Task: Enable the audio filter "Audio part of the Bar Graph function" for transcode stream output.
Action: Mouse moved to (109, 15)
Screenshot: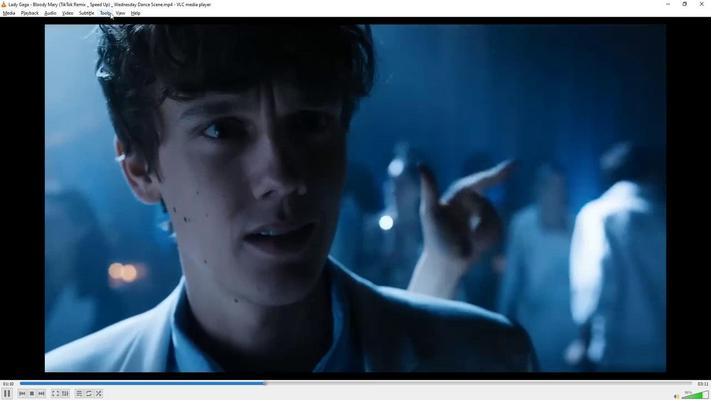 
Action: Mouse pressed left at (109, 15)
Screenshot: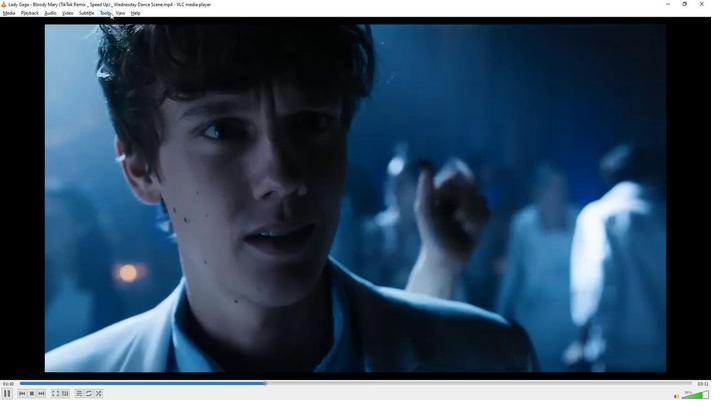 
Action: Mouse moved to (120, 102)
Screenshot: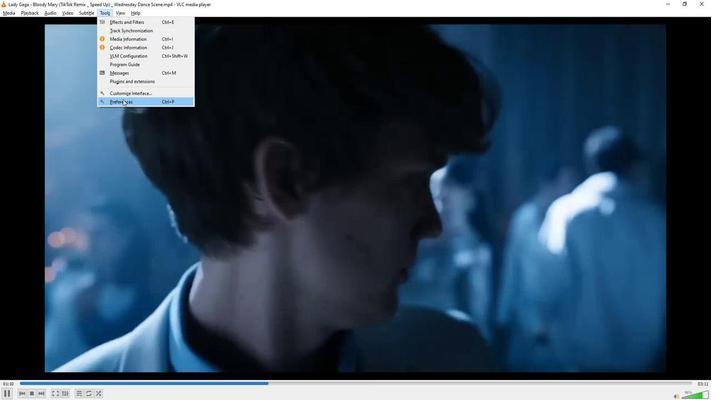 
Action: Mouse pressed left at (120, 102)
Screenshot: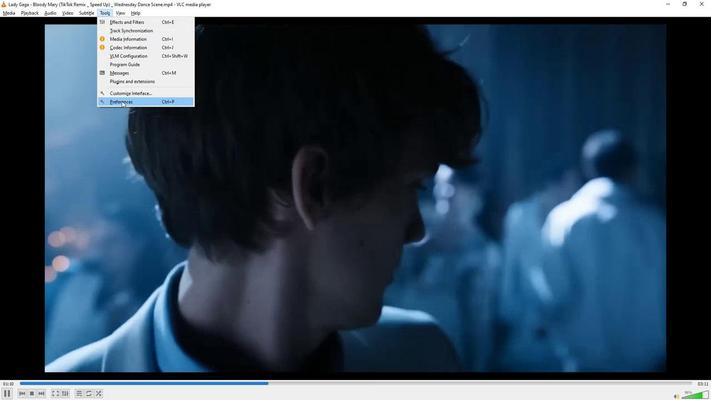 
Action: Mouse moved to (234, 234)
Screenshot: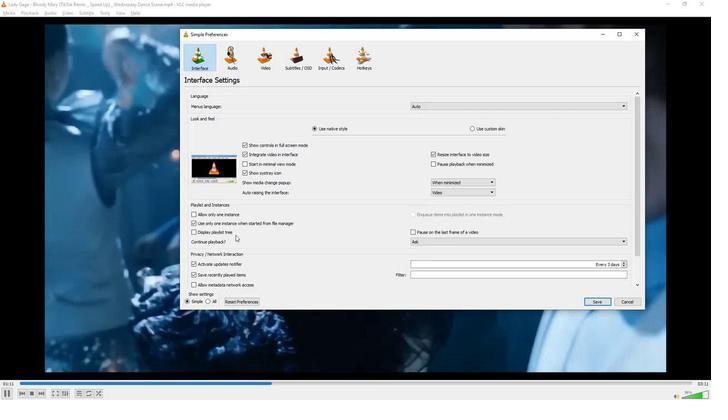 
Action: Mouse scrolled (234, 234) with delta (0, 0)
Screenshot: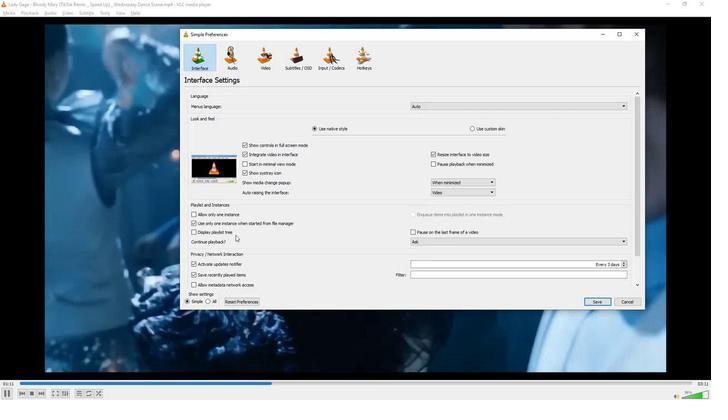 
Action: Mouse moved to (207, 297)
Screenshot: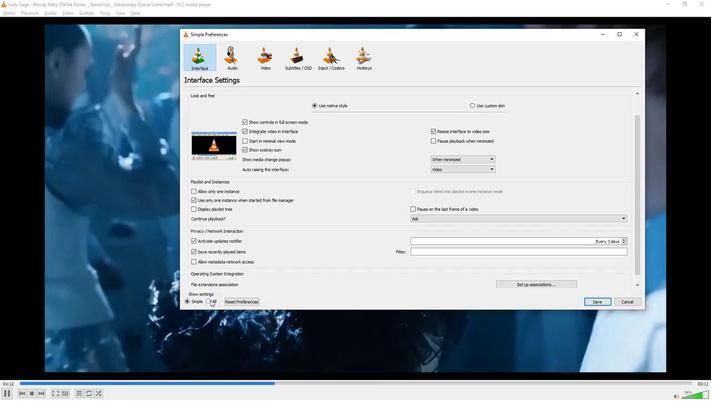 
Action: Mouse pressed left at (207, 297)
Screenshot: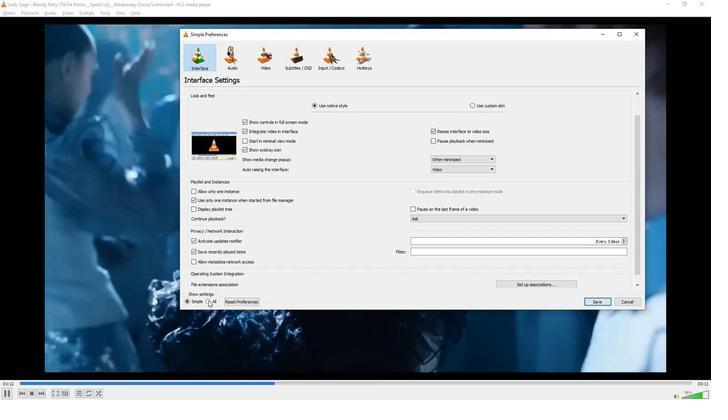 
Action: Mouse moved to (222, 232)
Screenshot: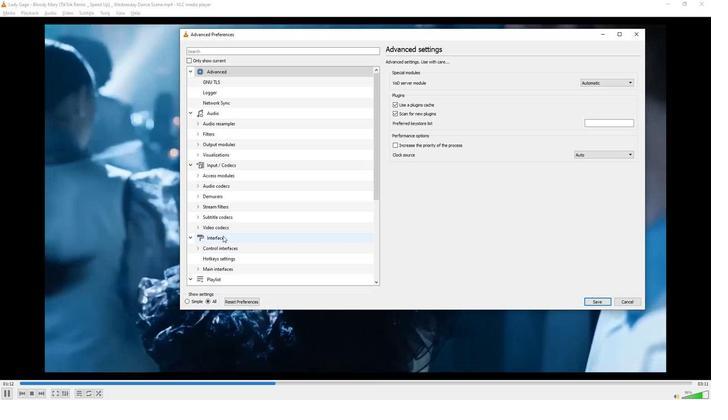 
Action: Mouse scrolled (222, 232) with delta (0, 0)
Screenshot: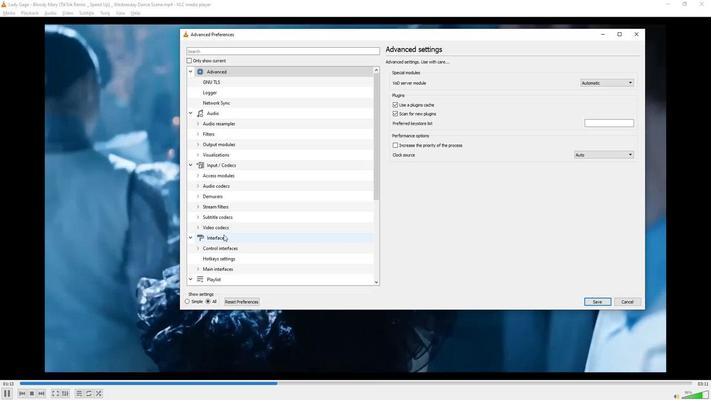 
Action: Mouse scrolled (222, 232) with delta (0, 0)
Screenshot: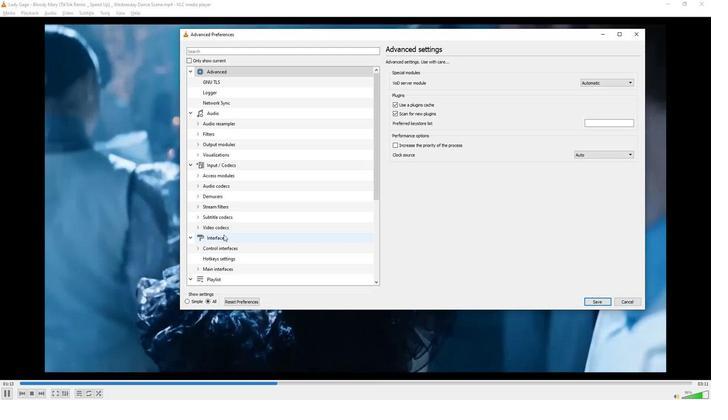 
Action: Mouse scrolled (222, 232) with delta (0, 0)
Screenshot: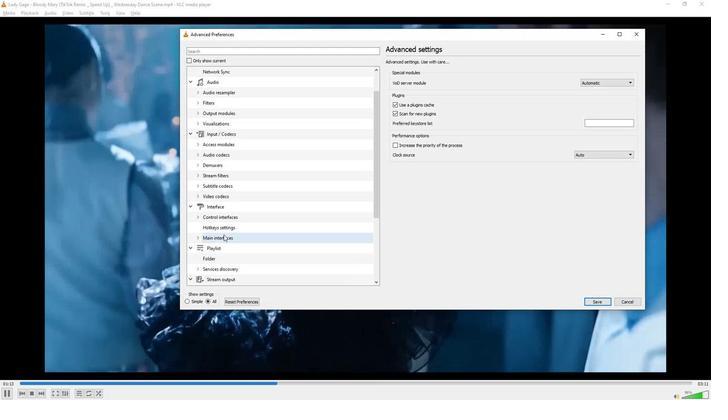 
Action: Mouse scrolled (222, 232) with delta (0, 0)
Screenshot: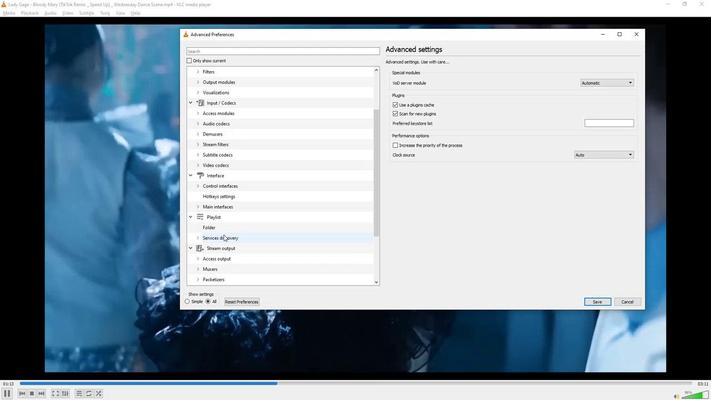 
Action: Mouse moved to (196, 226)
Screenshot: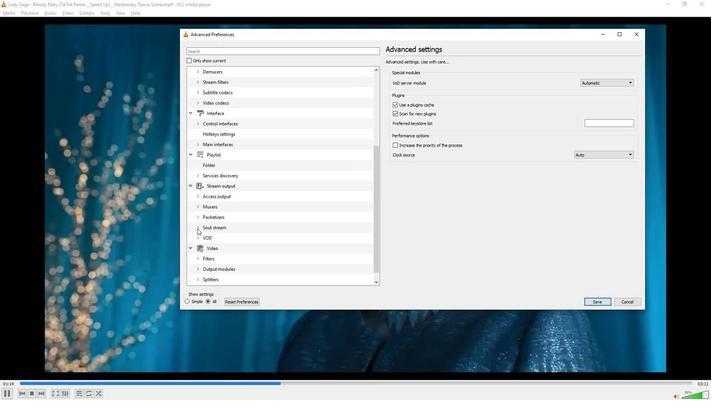 
Action: Mouse pressed left at (196, 226)
Screenshot: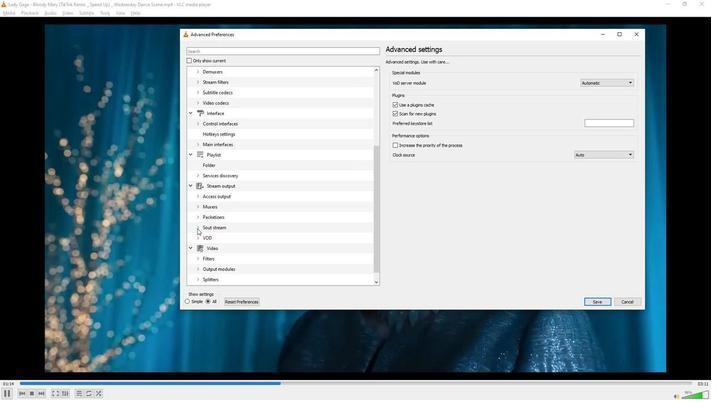 
Action: Mouse moved to (212, 234)
Screenshot: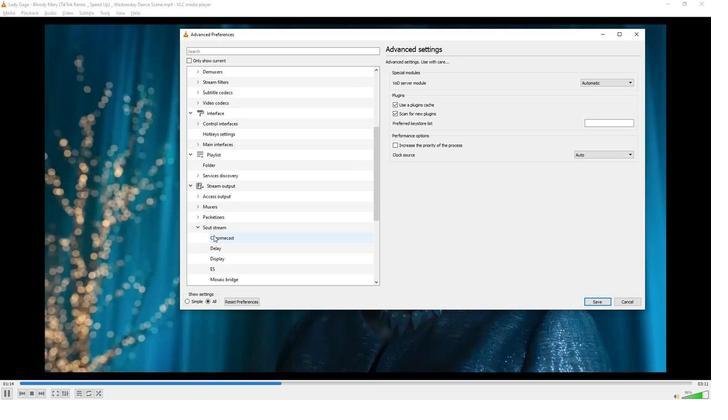 
Action: Mouse scrolled (212, 234) with delta (0, 0)
Screenshot: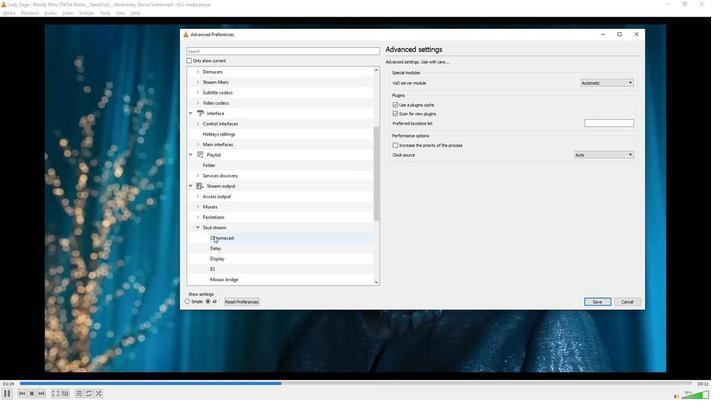 
Action: Mouse scrolled (212, 234) with delta (0, 0)
Screenshot: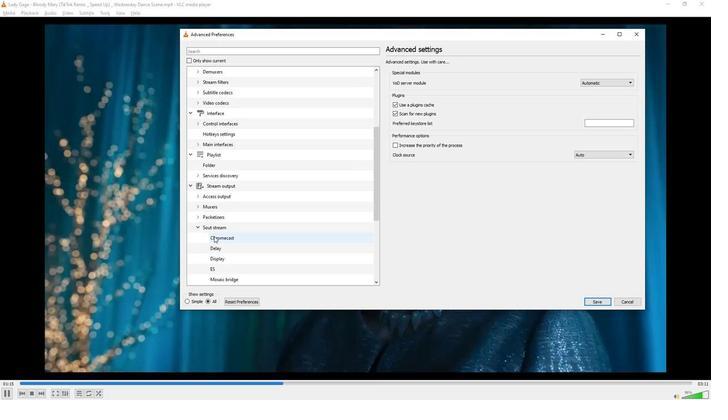
Action: Mouse scrolled (212, 234) with delta (0, 0)
Screenshot: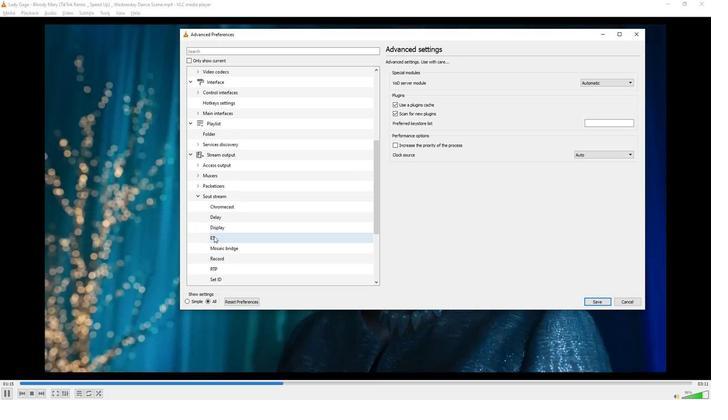 
Action: Mouse moved to (215, 254)
Screenshot: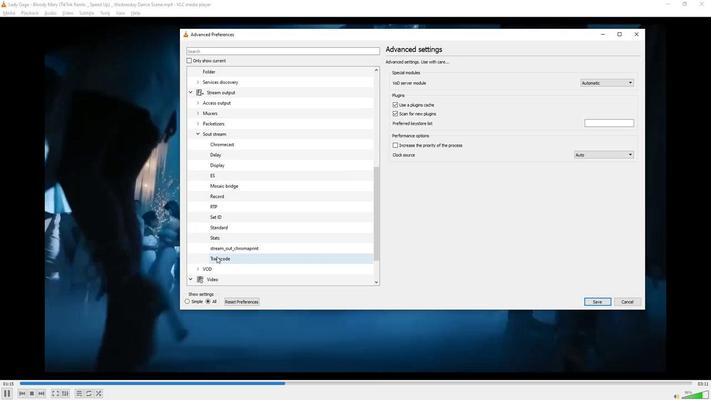 
Action: Mouse pressed left at (215, 254)
Screenshot: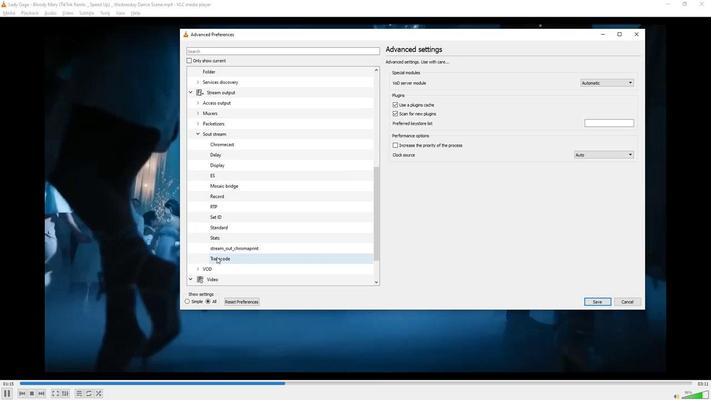 
Action: Mouse moved to (473, 212)
Screenshot: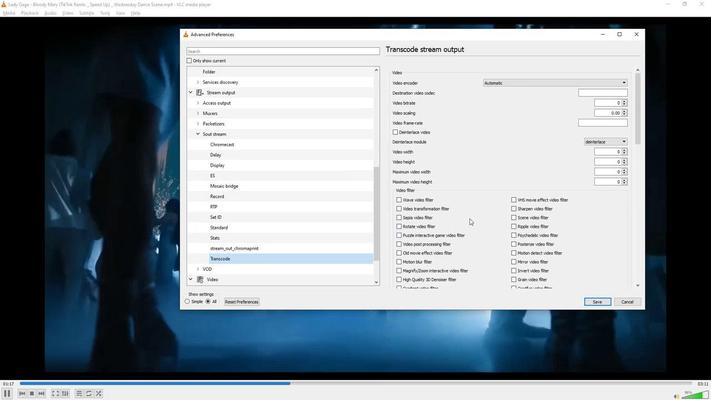 
Action: Mouse scrolled (473, 212) with delta (0, 0)
Screenshot: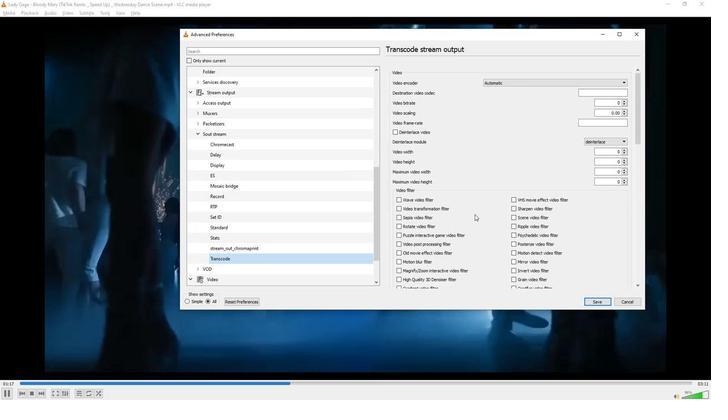
Action: Mouse scrolled (473, 212) with delta (0, 0)
Screenshot: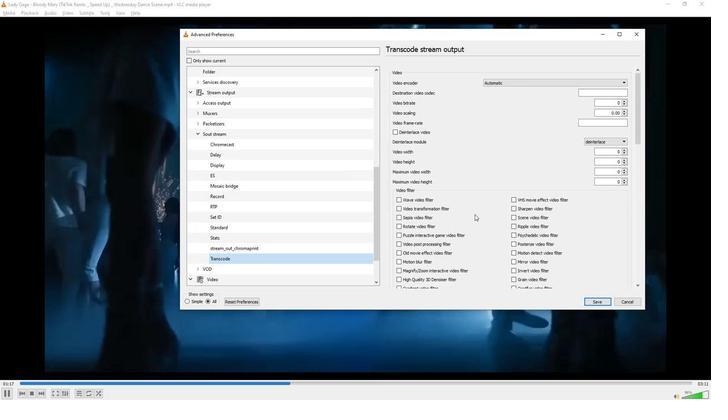 
Action: Mouse scrolled (473, 212) with delta (0, 0)
Screenshot: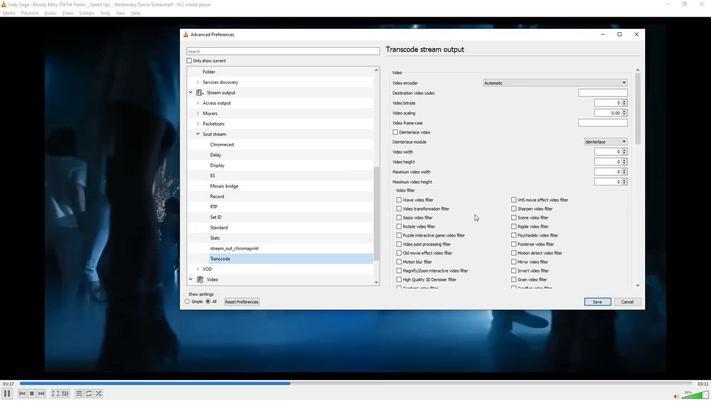 
Action: Mouse scrolled (473, 212) with delta (0, 0)
Screenshot: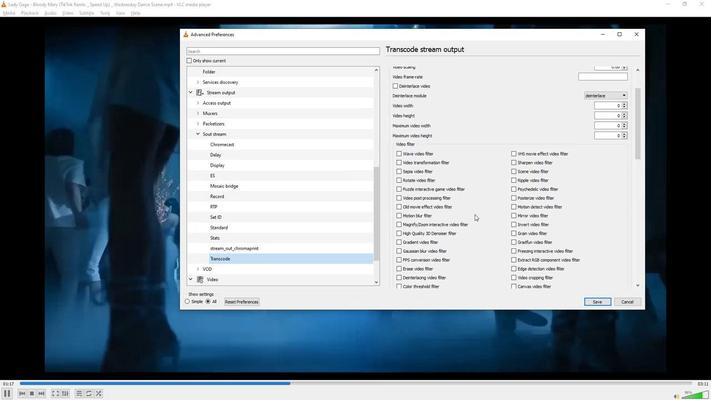 
Action: Mouse scrolled (473, 212) with delta (0, 0)
Screenshot: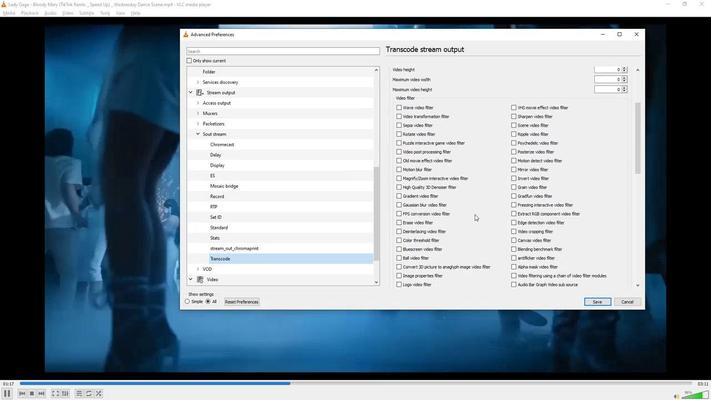 
Action: Mouse scrolled (473, 212) with delta (0, 0)
Screenshot: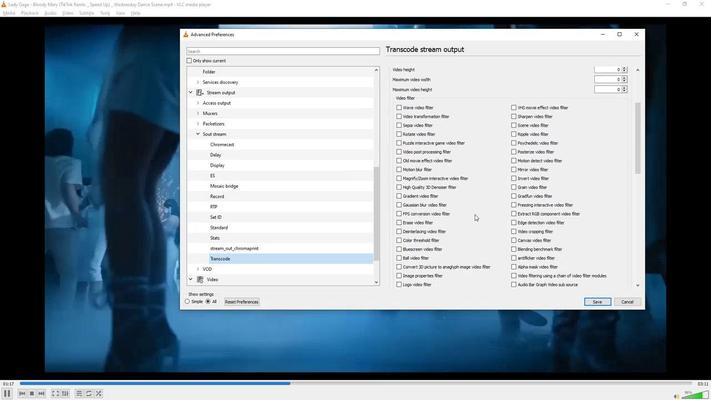 
Action: Mouse scrolled (473, 212) with delta (0, 0)
Screenshot: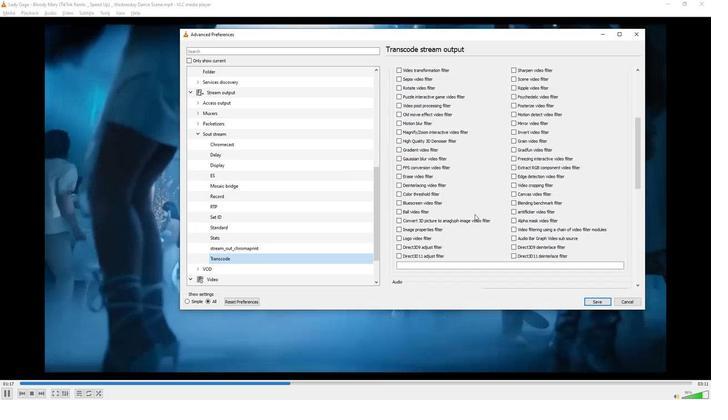 
Action: Mouse scrolled (473, 212) with delta (0, 0)
Screenshot: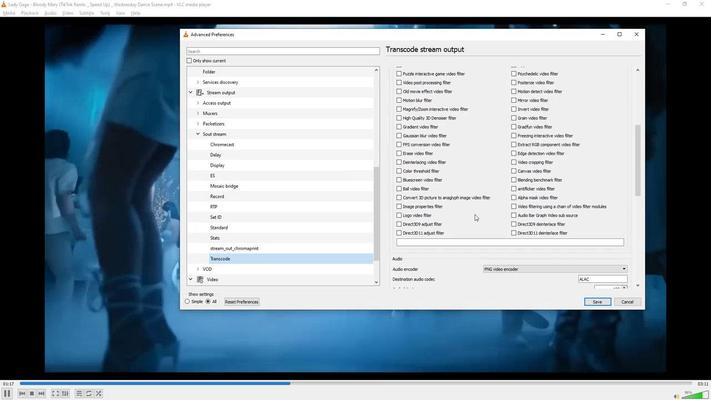
Action: Mouse moved to (473, 212)
Screenshot: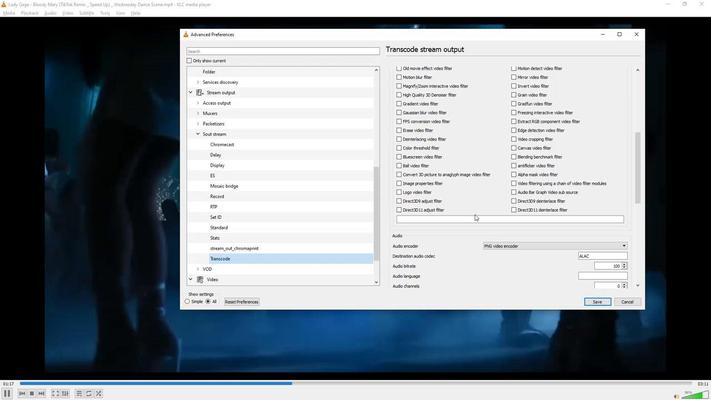 
Action: Mouse scrolled (473, 212) with delta (0, 0)
Screenshot: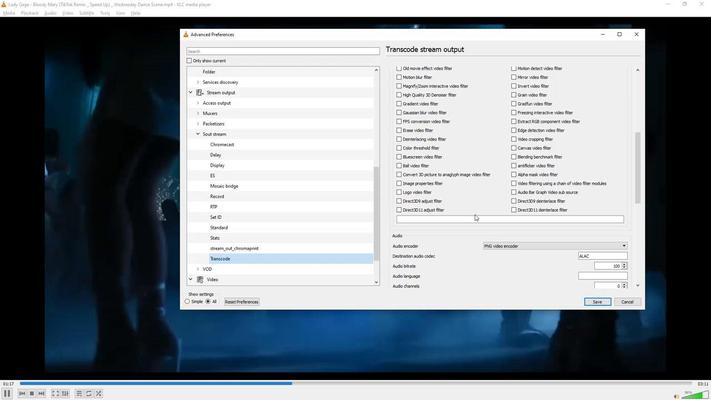 
Action: Mouse moved to (473, 212)
Screenshot: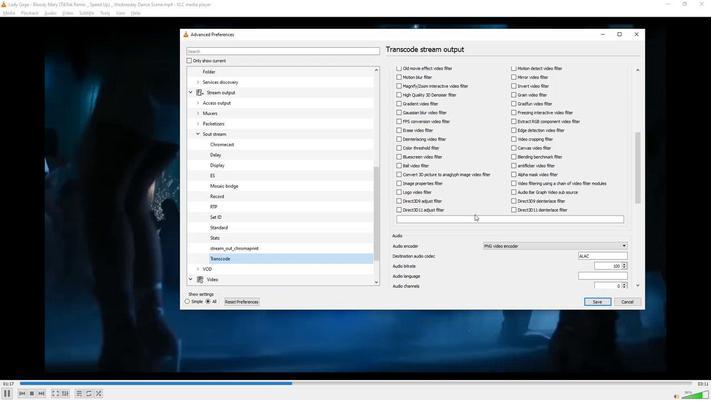 
Action: Mouse scrolled (473, 212) with delta (0, 0)
Screenshot: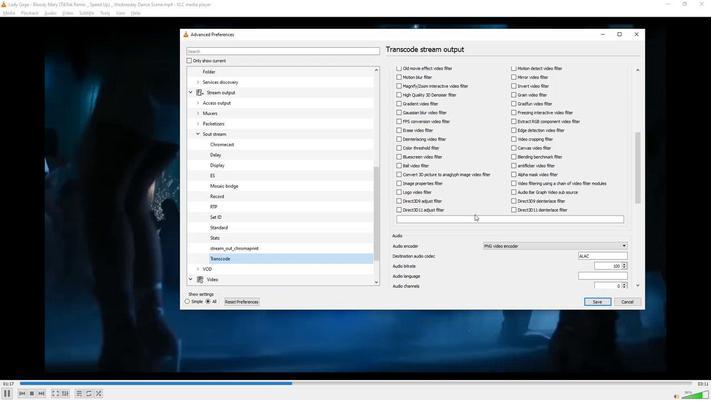
Action: Mouse moved to (473, 212)
Screenshot: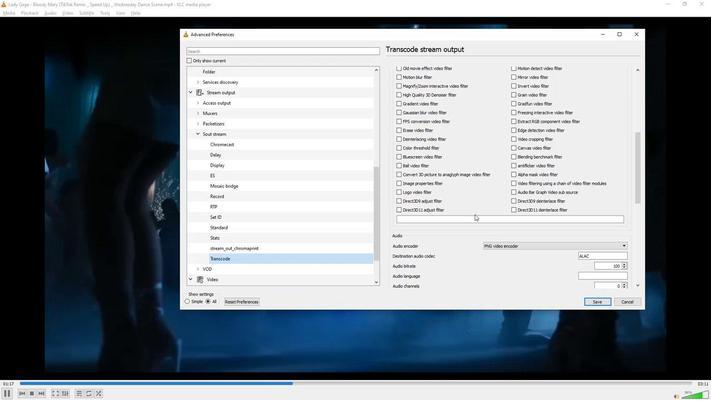 
Action: Mouse scrolled (473, 212) with delta (0, 0)
Screenshot: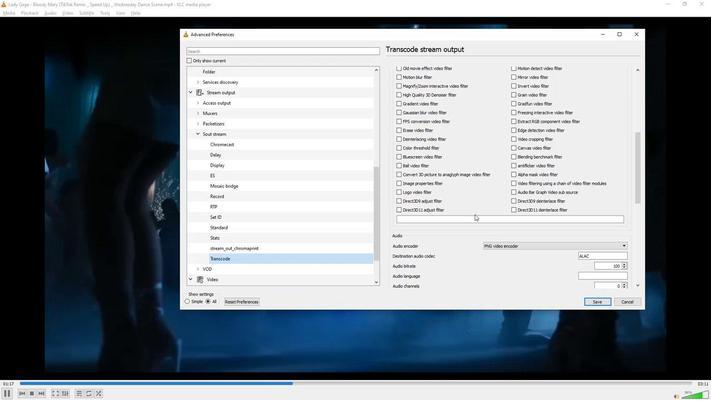 
Action: Mouse scrolled (473, 212) with delta (0, 0)
Screenshot: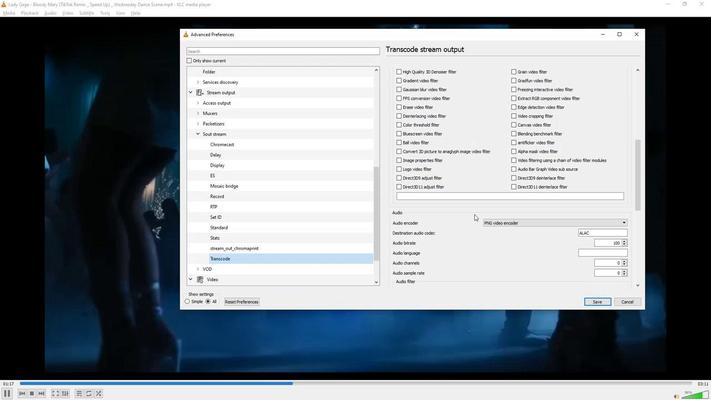 
Action: Mouse moved to (473, 212)
Screenshot: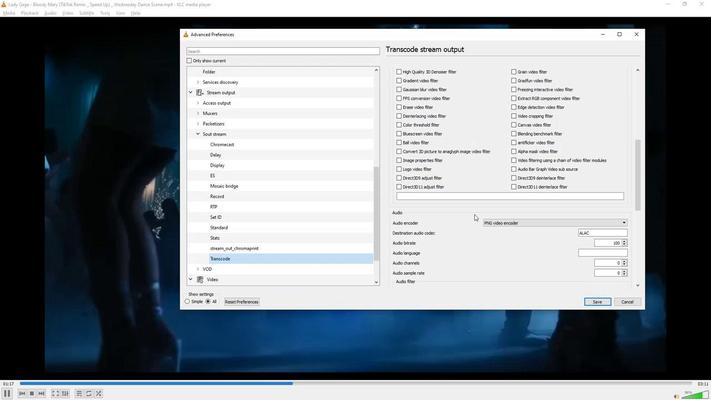 
Action: Mouse scrolled (473, 212) with delta (0, 0)
Screenshot: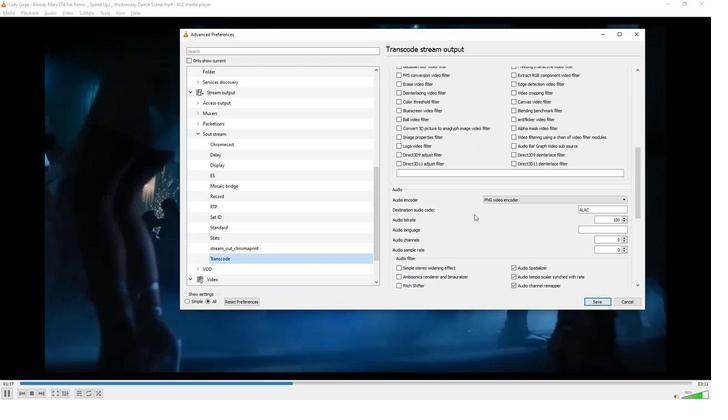 
Action: Mouse scrolled (473, 212) with delta (0, 0)
Screenshot: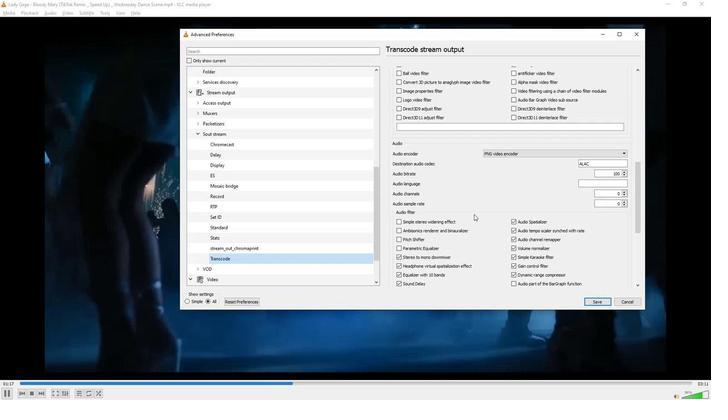 
Action: Mouse scrolled (473, 212) with delta (0, 0)
Screenshot: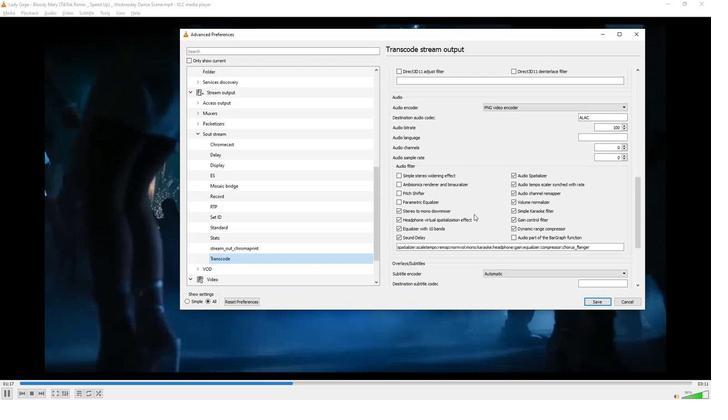 
Action: Mouse moved to (511, 214)
Screenshot: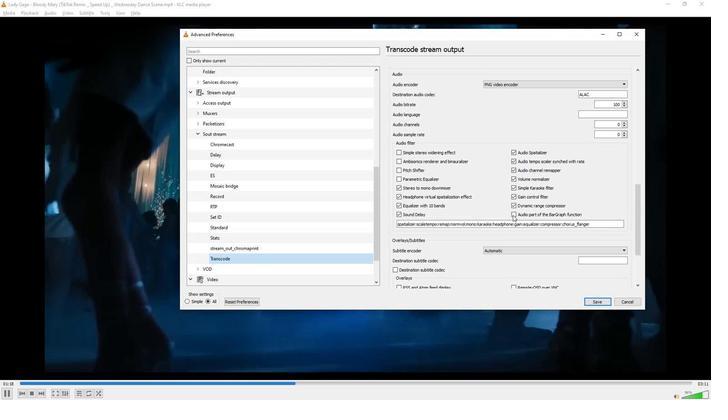 
Action: Mouse pressed left at (511, 214)
Screenshot: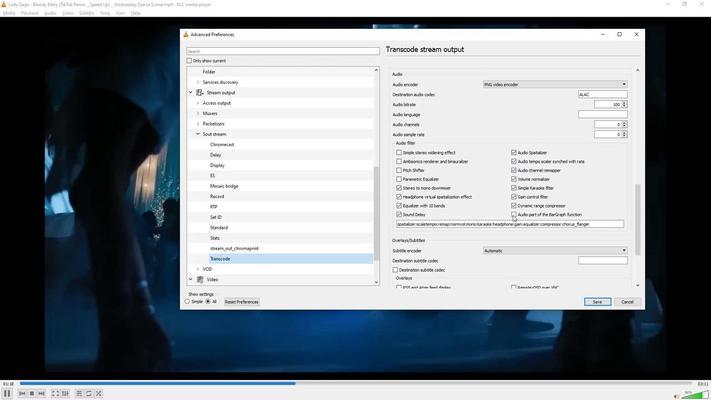 
Action: Mouse moved to (469, 234)
Screenshot: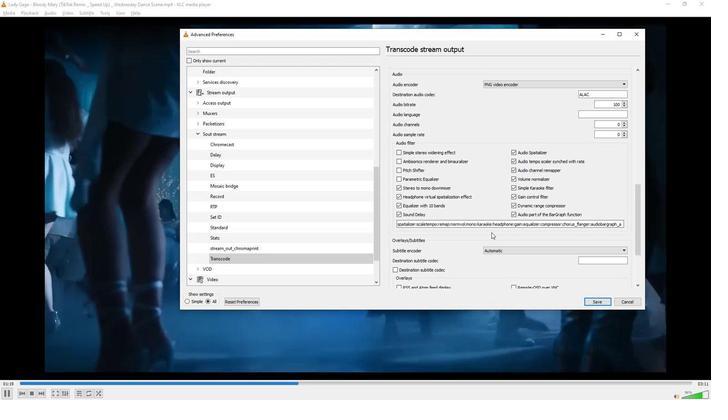 
